 Task: Sort the products in the category "Sun Protection & Bug Spray" by unit price (high first).
Action: Mouse moved to (285, 143)
Screenshot: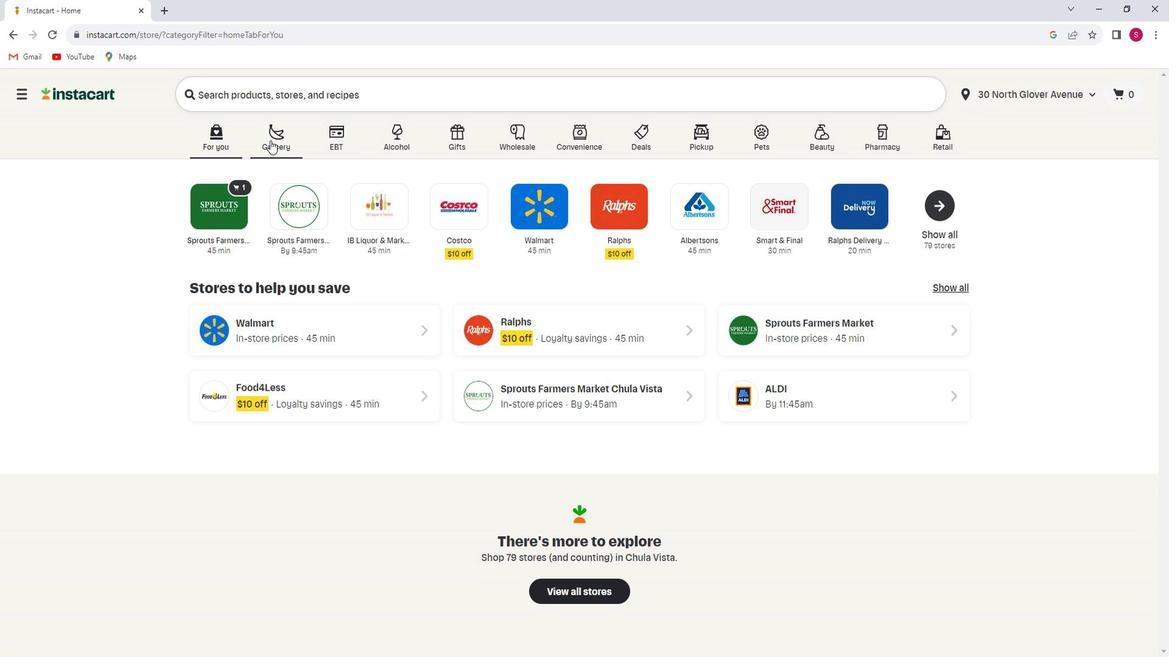 
Action: Mouse pressed left at (285, 143)
Screenshot: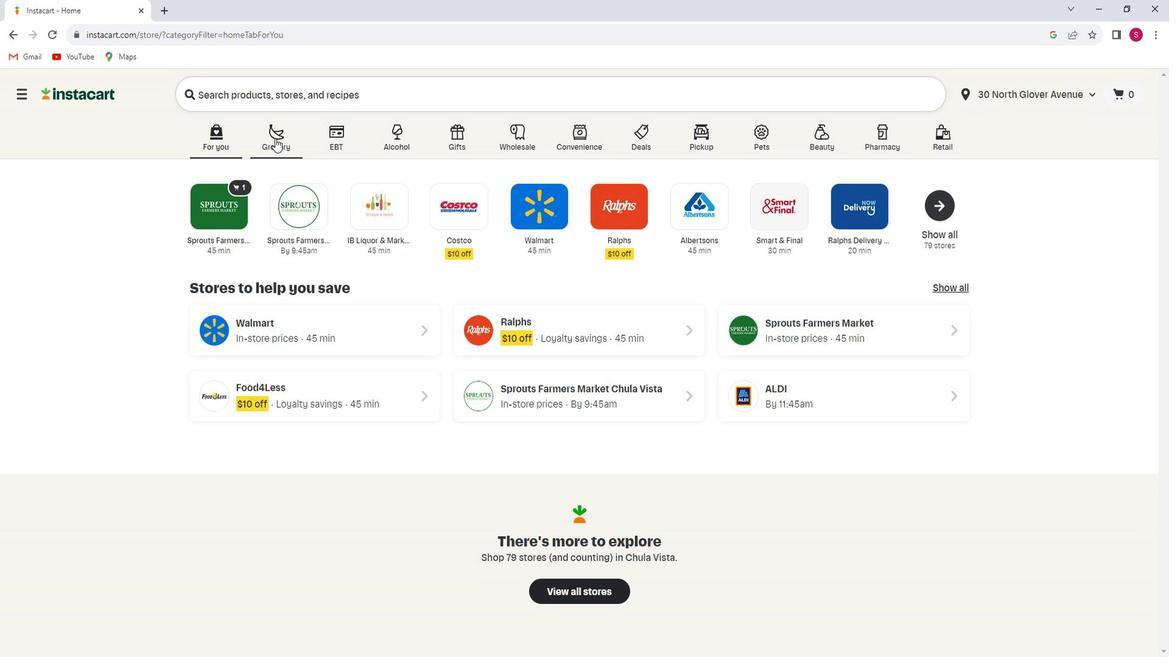 
Action: Mouse moved to (311, 355)
Screenshot: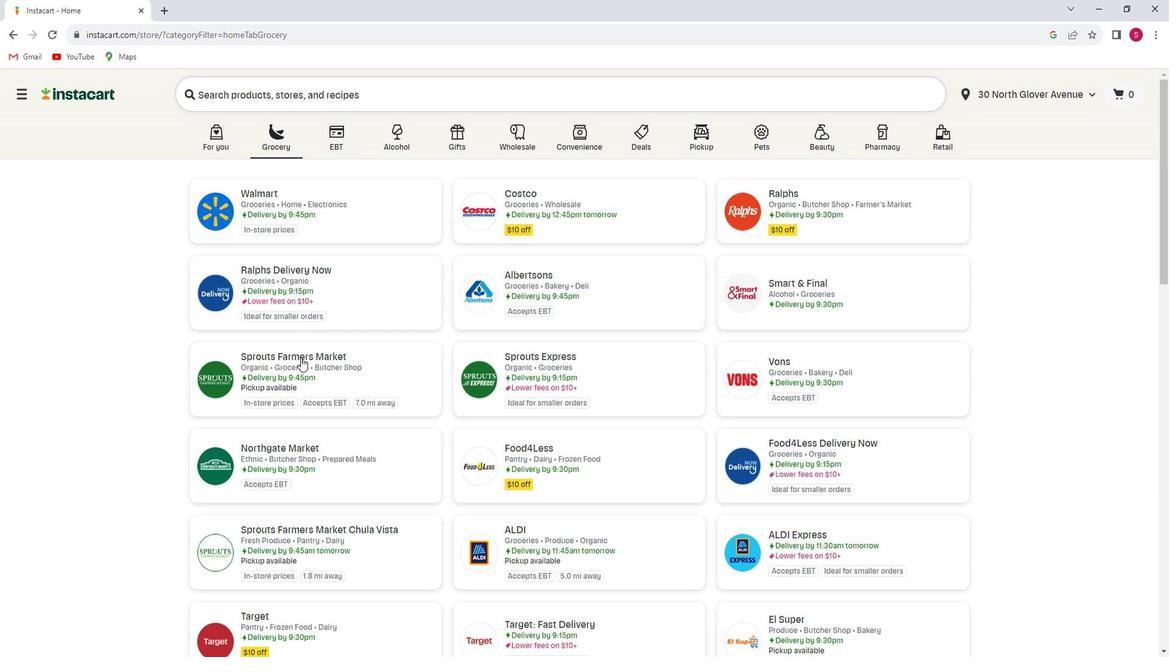 
Action: Mouse pressed left at (311, 355)
Screenshot: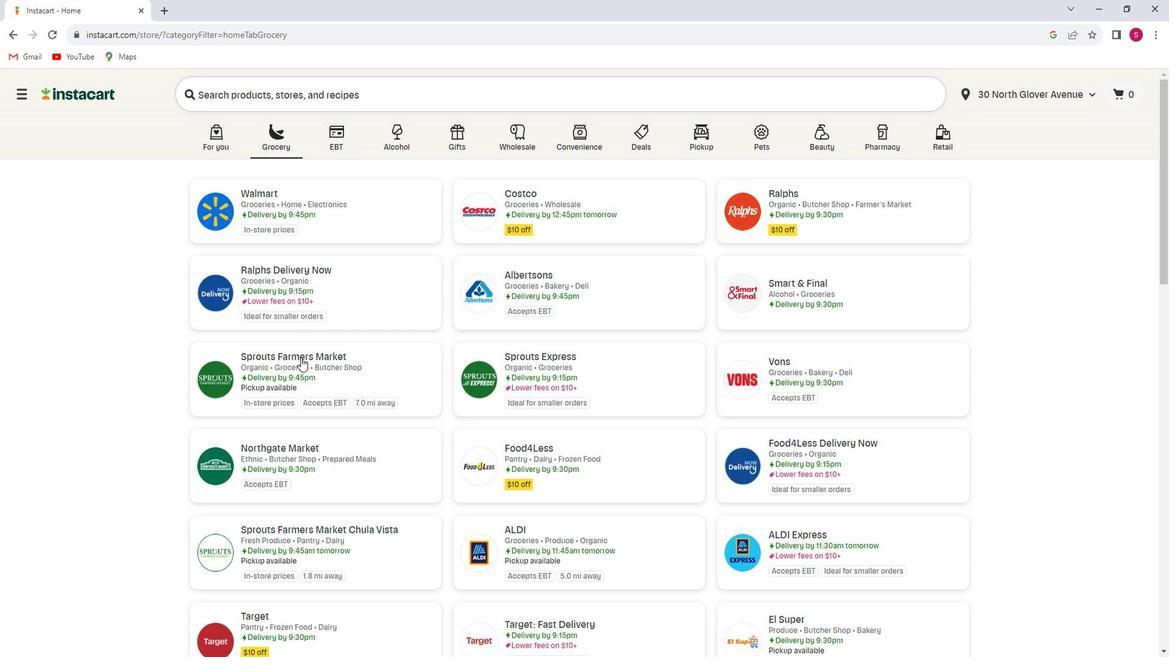 
Action: Mouse moved to (138, 419)
Screenshot: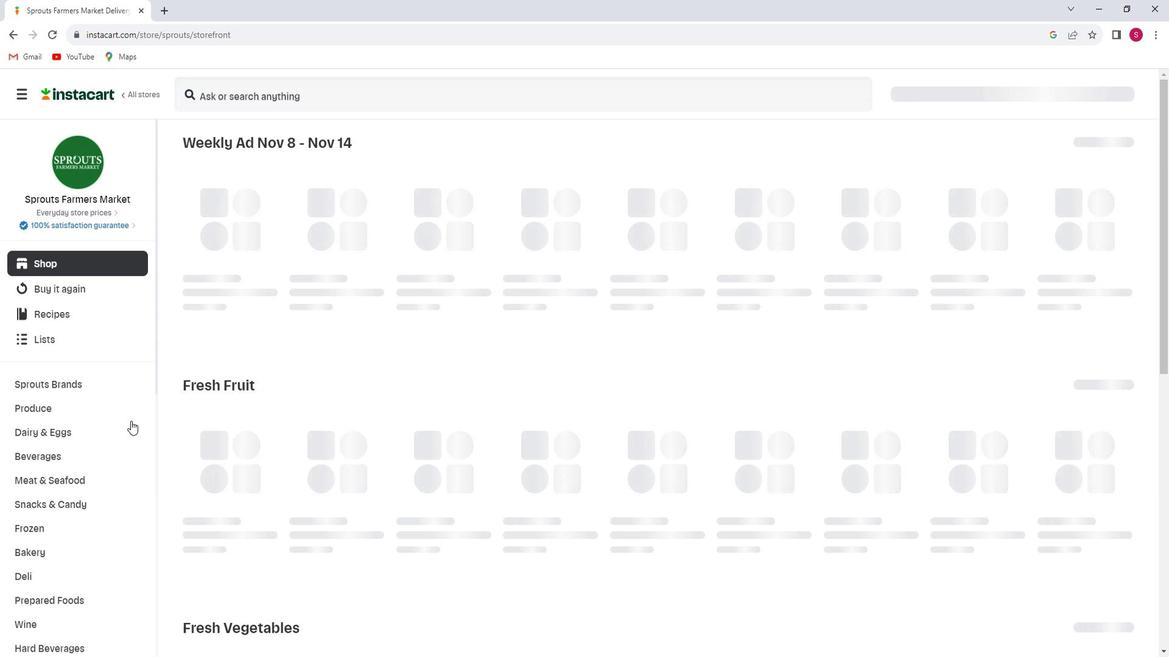 
Action: Mouse scrolled (138, 418) with delta (0, 0)
Screenshot: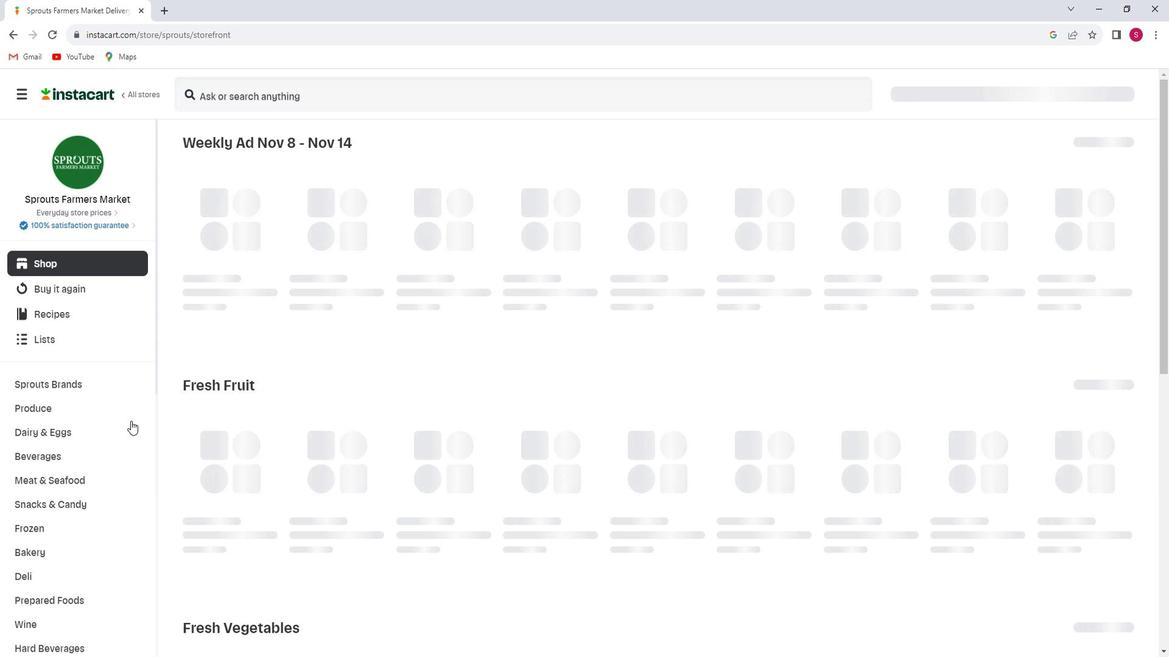 
Action: Mouse moved to (137, 420)
Screenshot: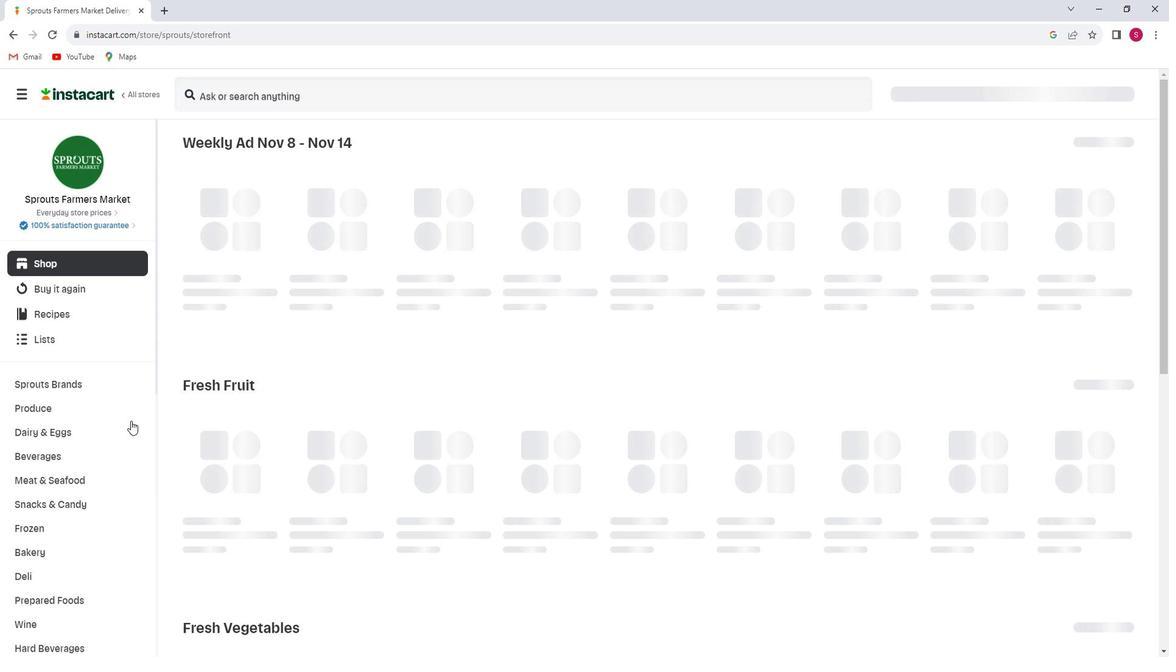 
Action: Mouse scrolled (137, 419) with delta (0, 0)
Screenshot: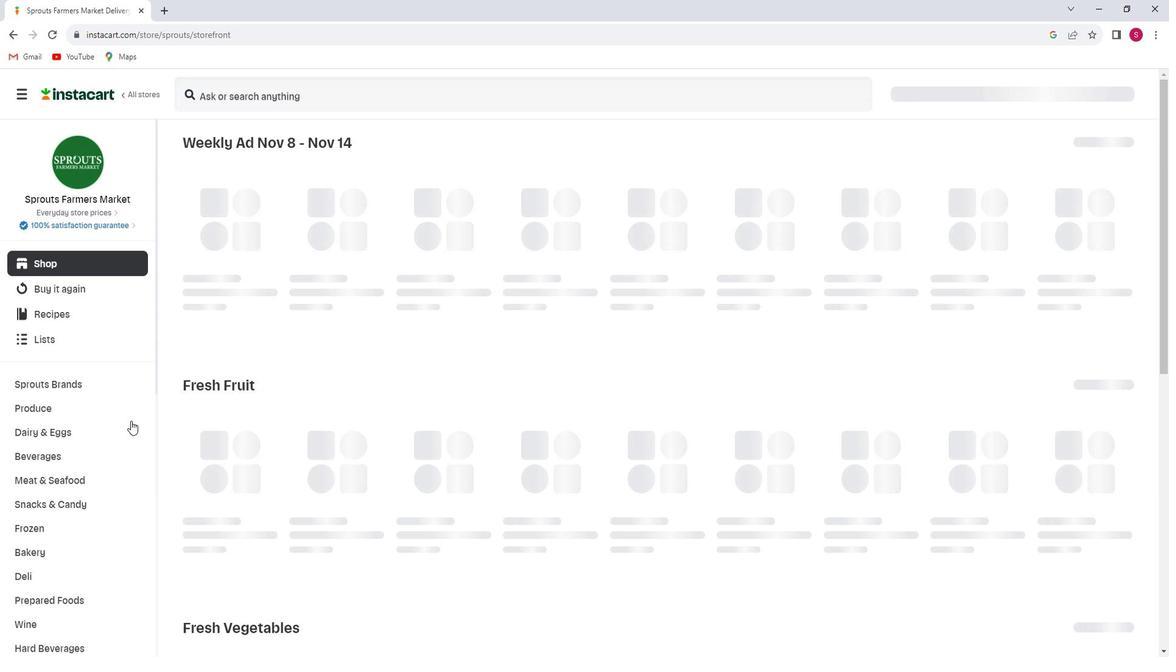 
Action: Mouse moved to (136, 421)
Screenshot: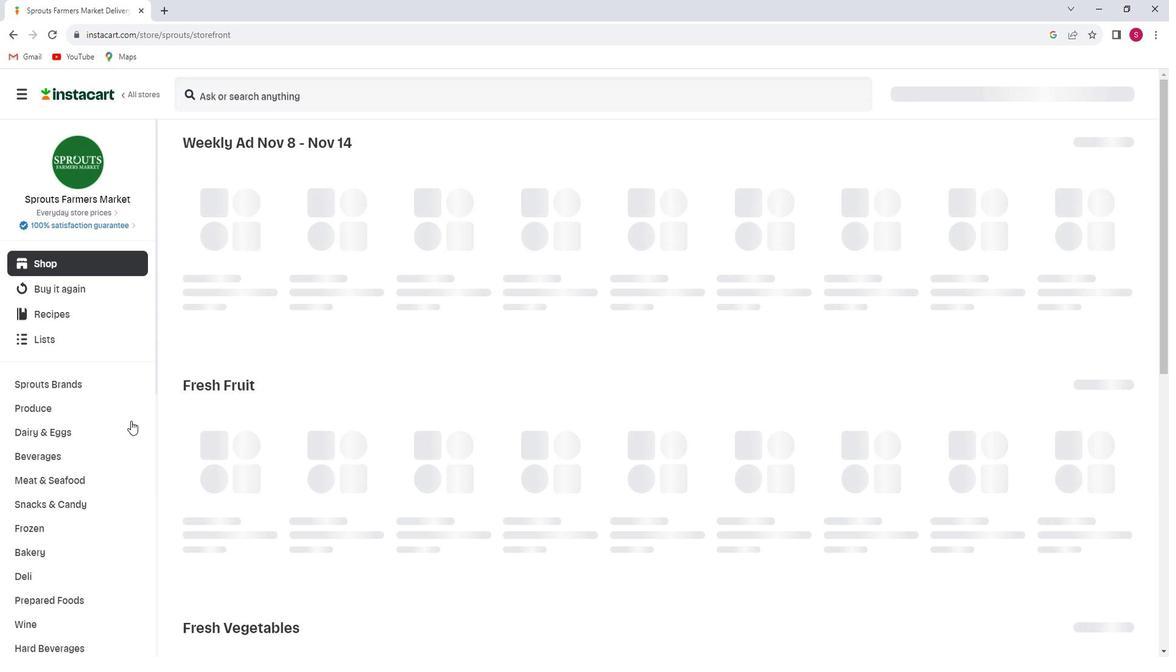 
Action: Mouse scrolled (136, 420) with delta (0, 0)
Screenshot: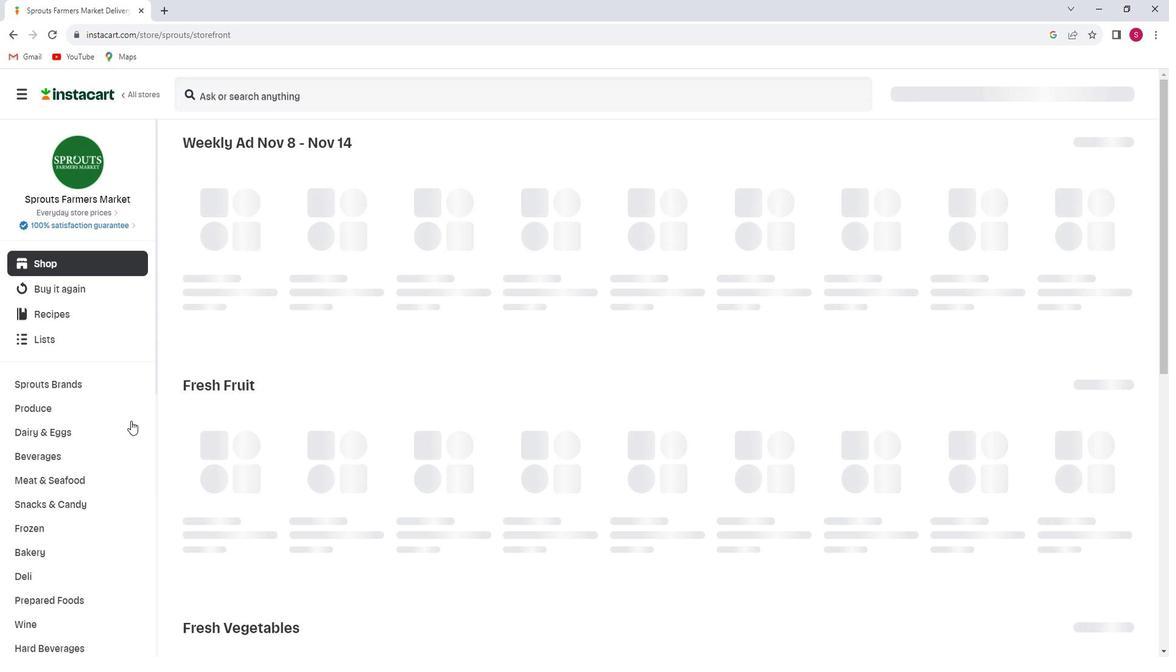 
Action: Mouse moved to (136, 421)
Screenshot: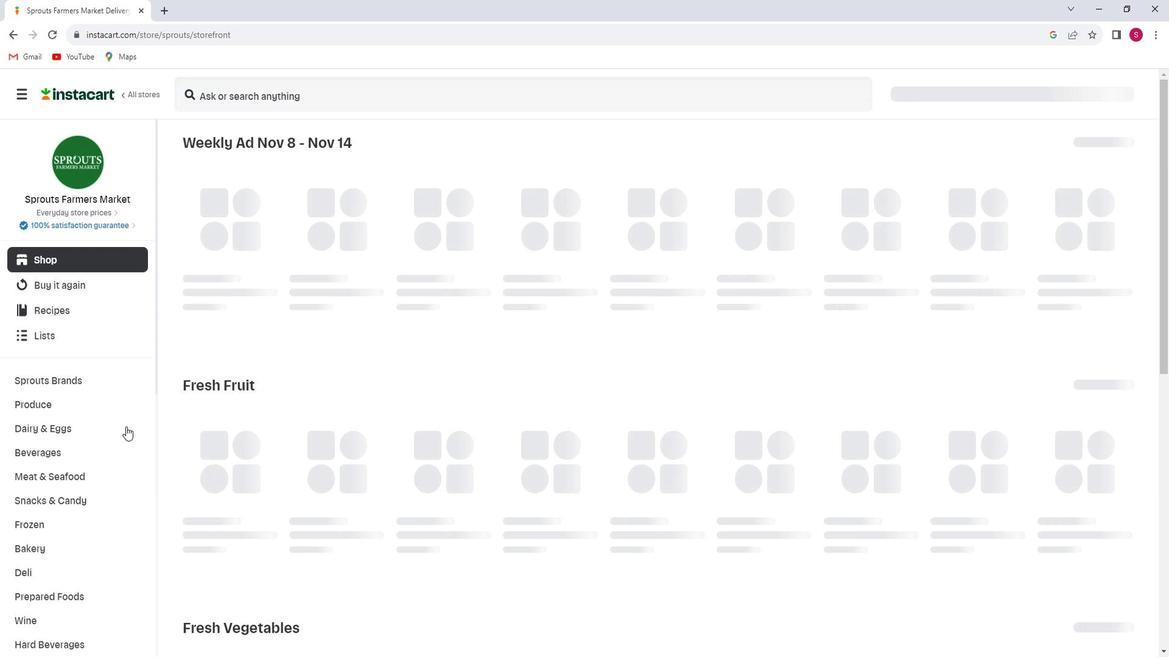 
Action: Mouse scrolled (136, 420) with delta (0, 0)
Screenshot: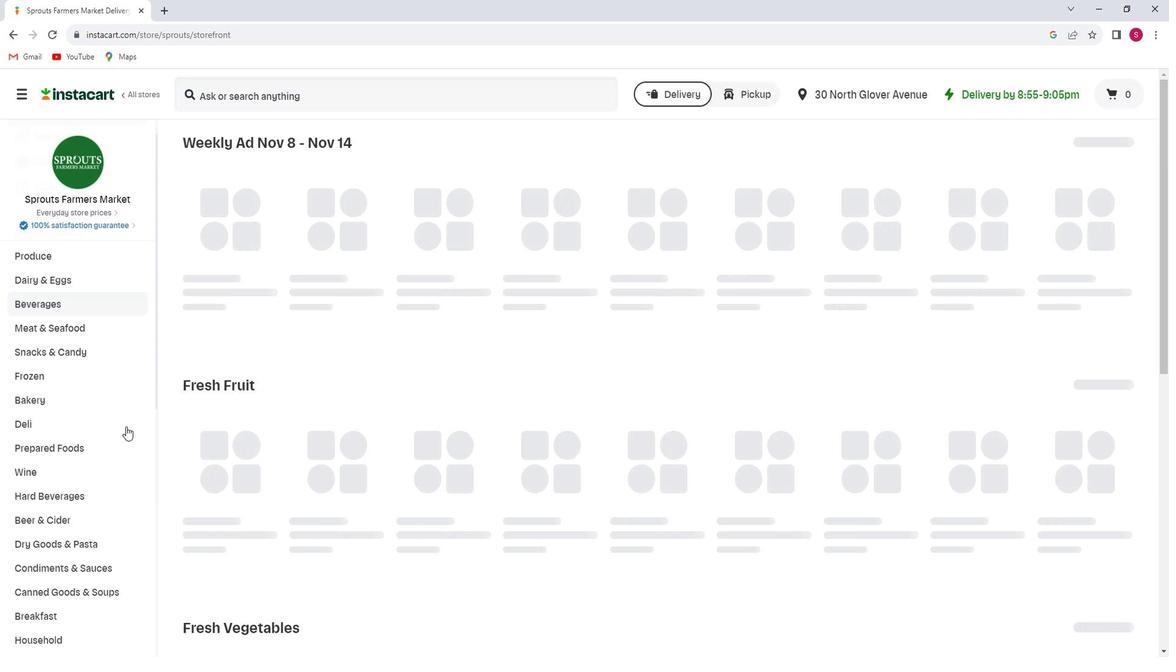 
Action: Mouse scrolled (136, 420) with delta (0, 0)
Screenshot: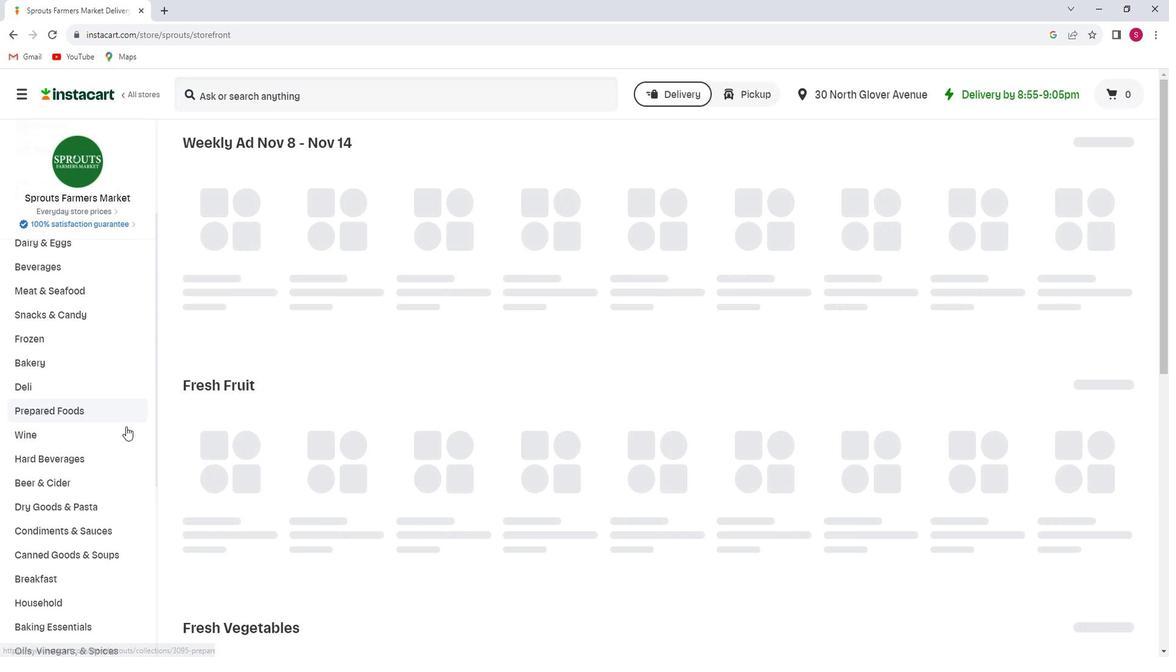 
Action: Mouse moved to (104, 444)
Screenshot: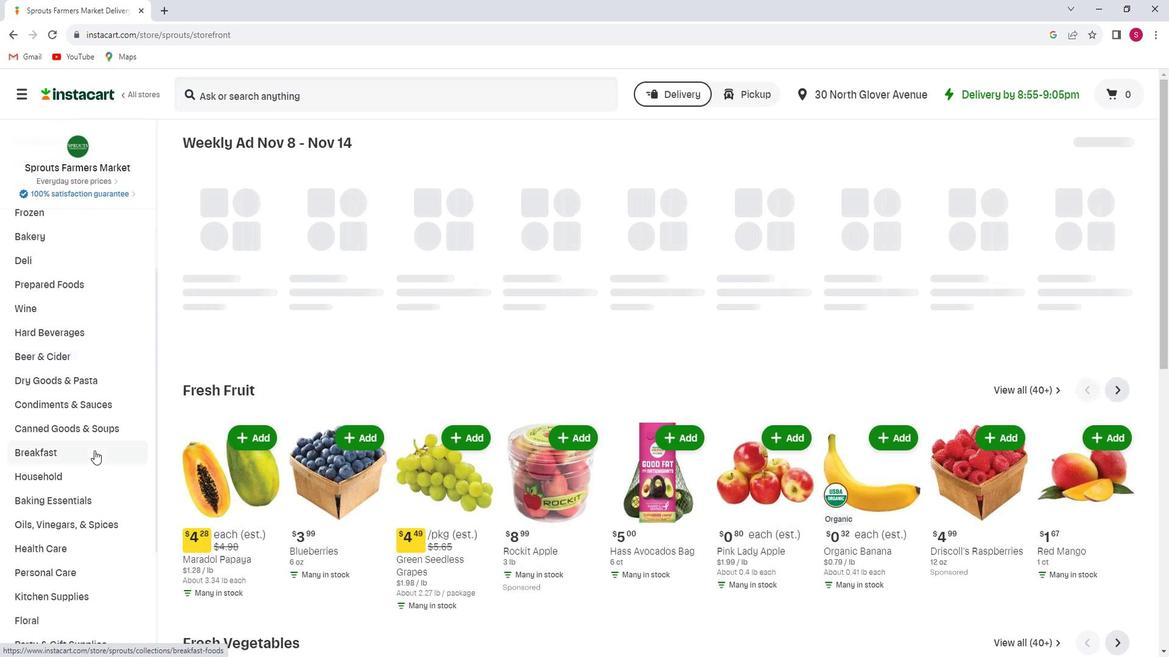
Action: Mouse scrolled (104, 444) with delta (0, 0)
Screenshot: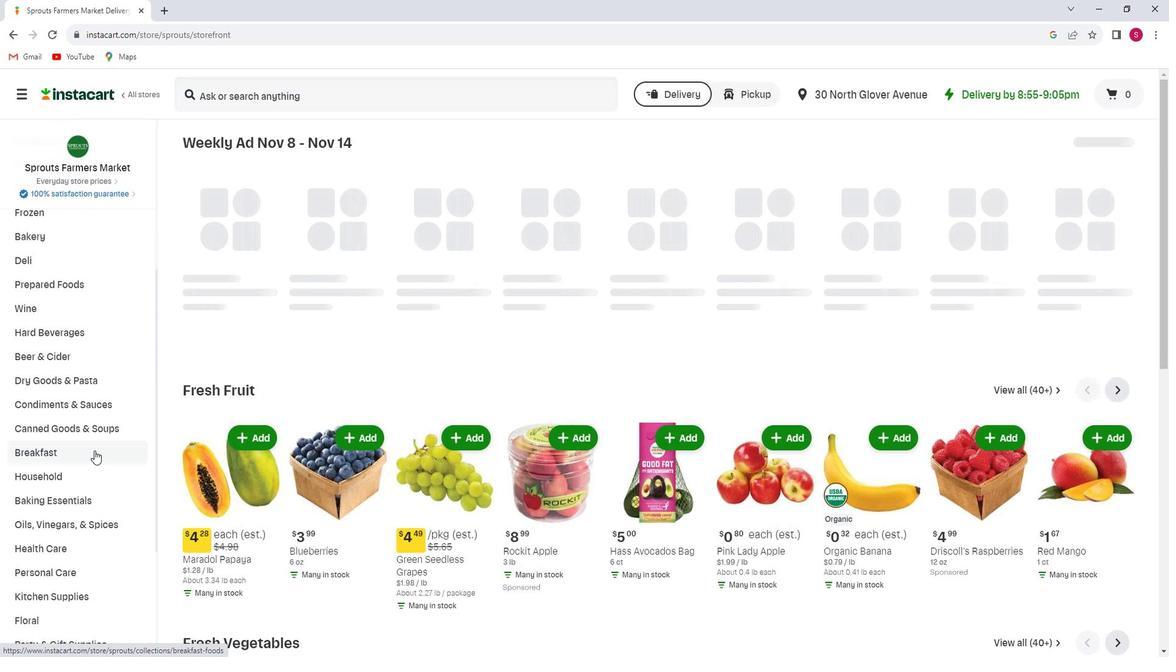 
Action: Mouse moved to (74, 500)
Screenshot: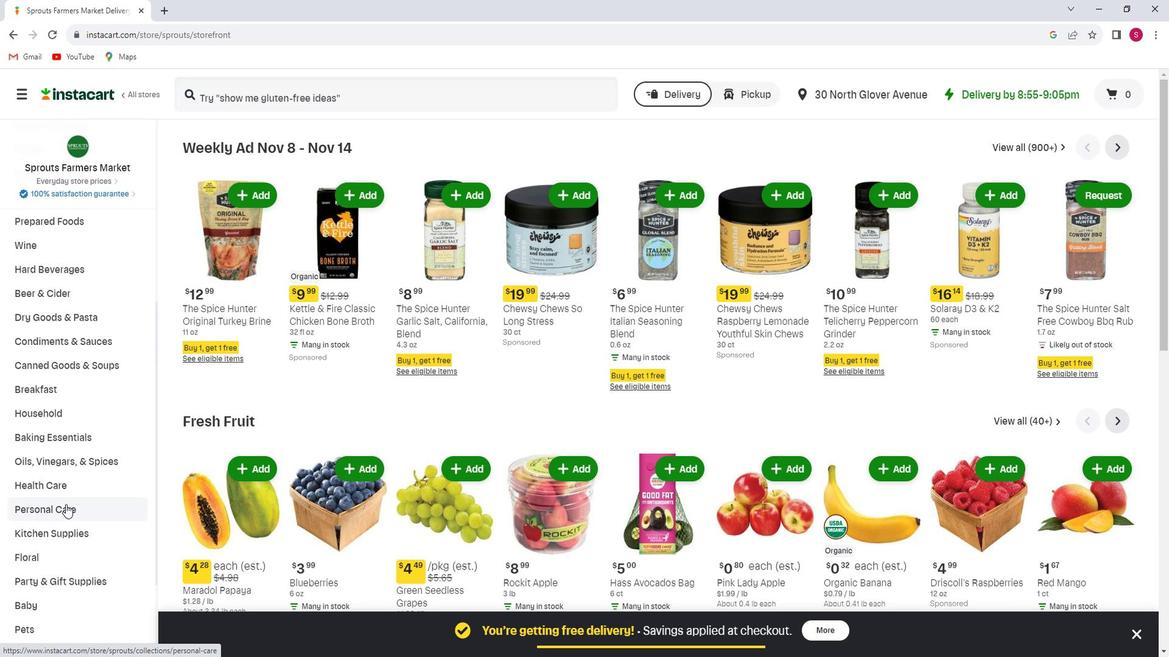 
Action: Mouse pressed left at (74, 500)
Screenshot: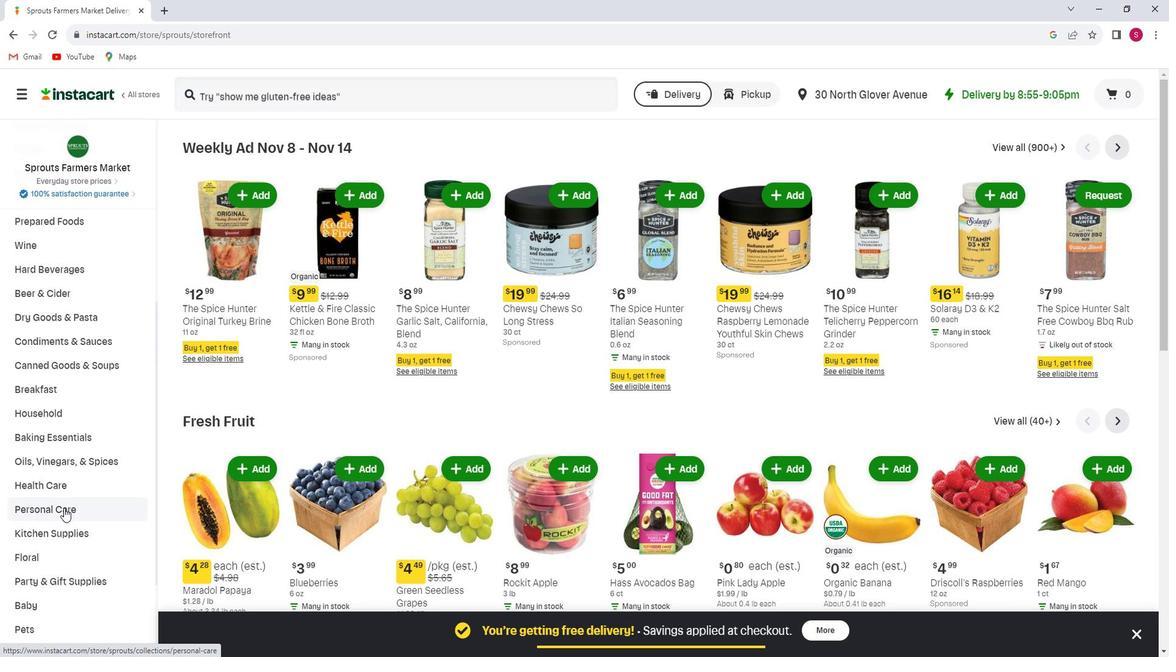 
Action: Mouse moved to (975, 181)
Screenshot: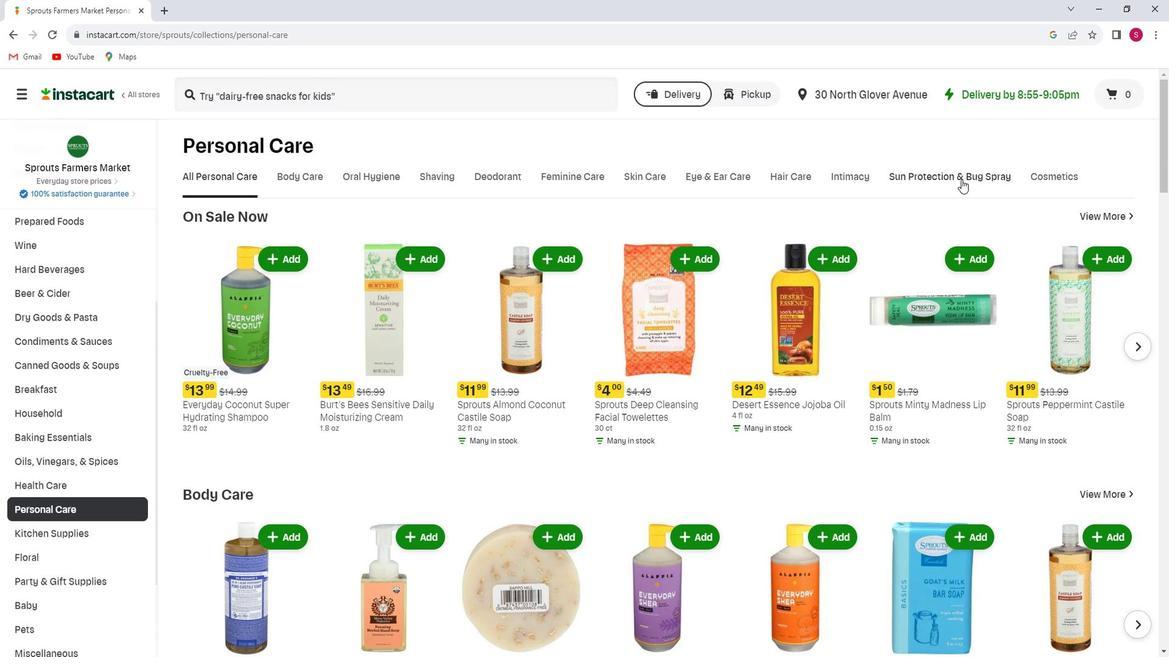 
Action: Mouse pressed left at (975, 181)
Screenshot: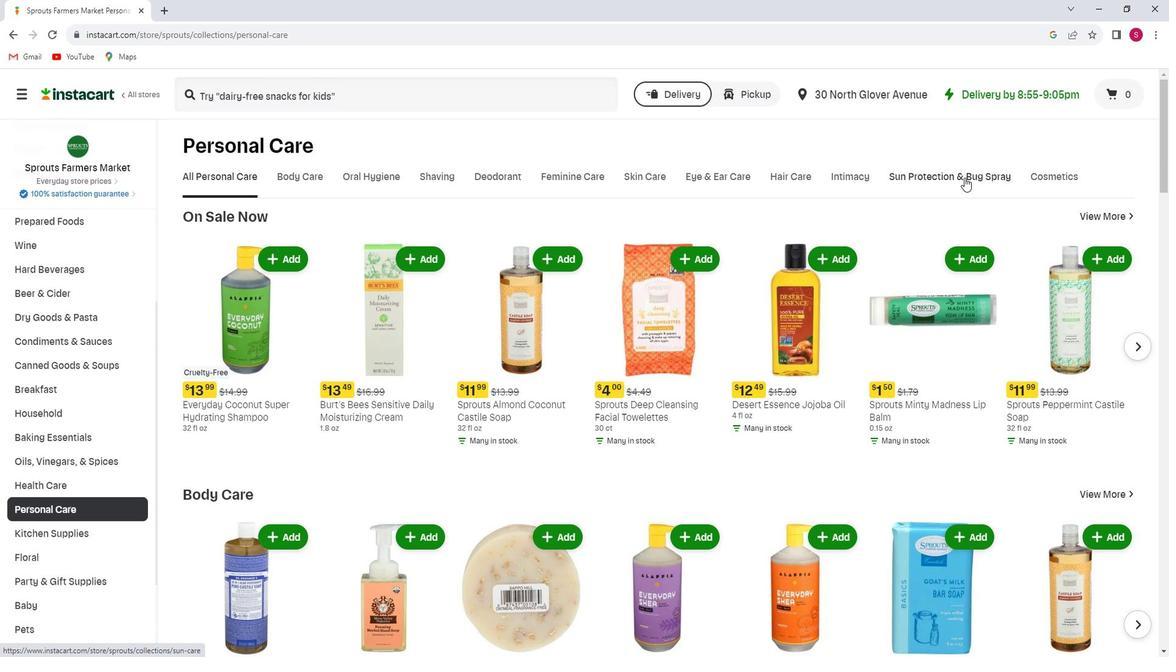 
Action: Mouse moved to (1075, 282)
Screenshot: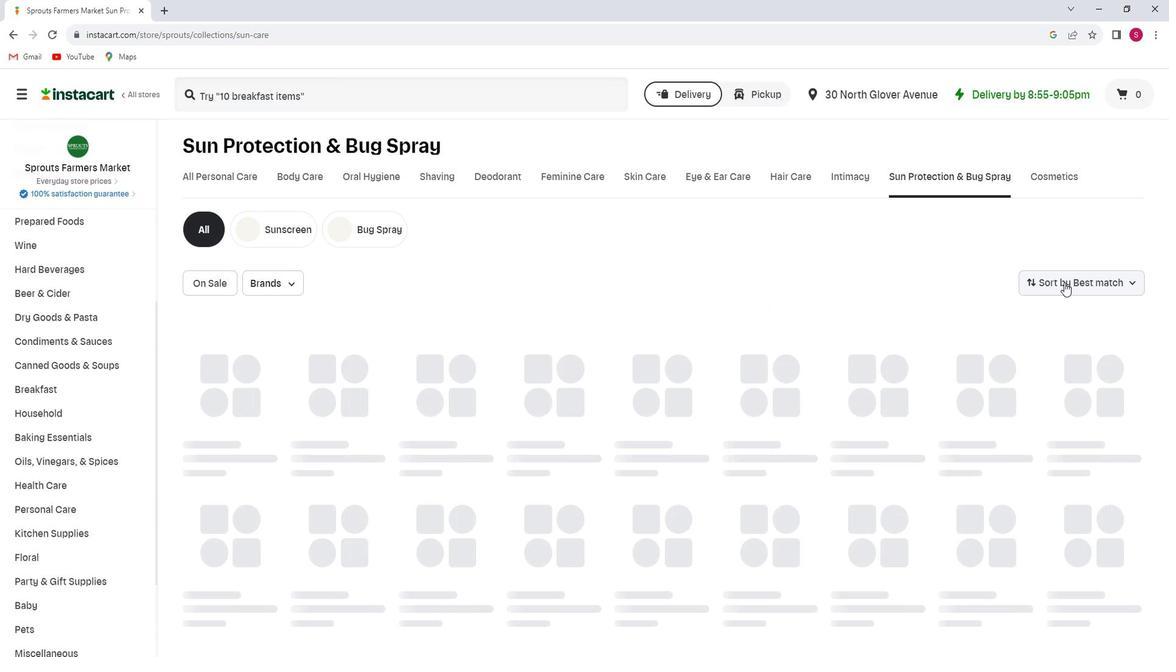 
Action: Mouse pressed left at (1075, 282)
Screenshot: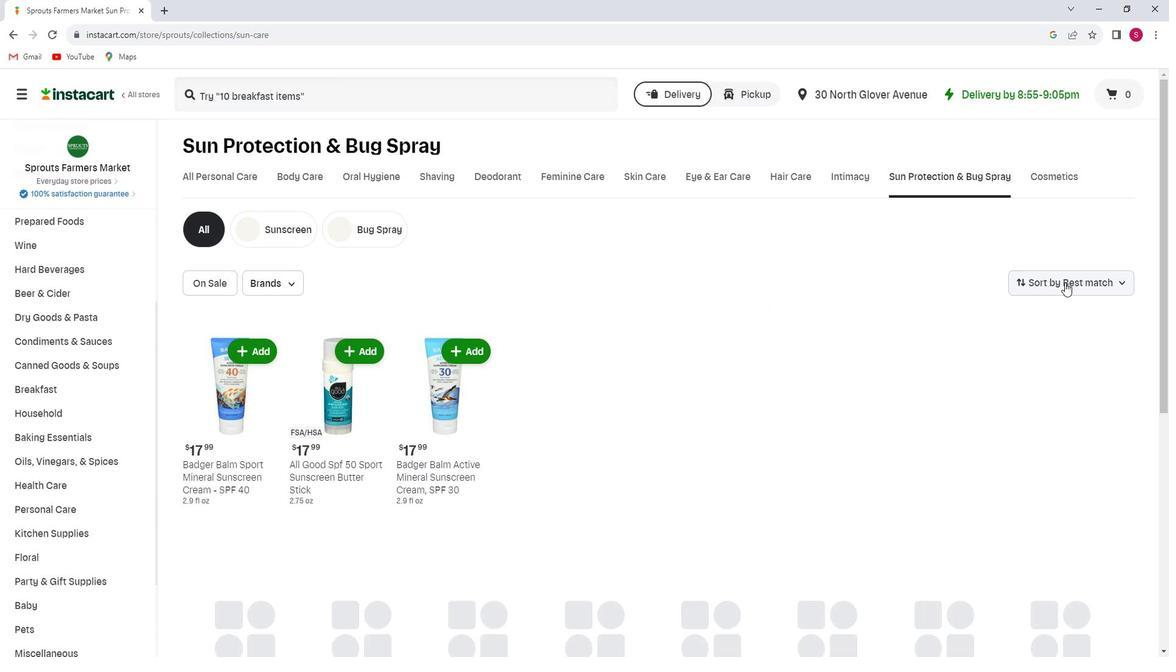
Action: Mouse moved to (1096, 429)
Screenshot: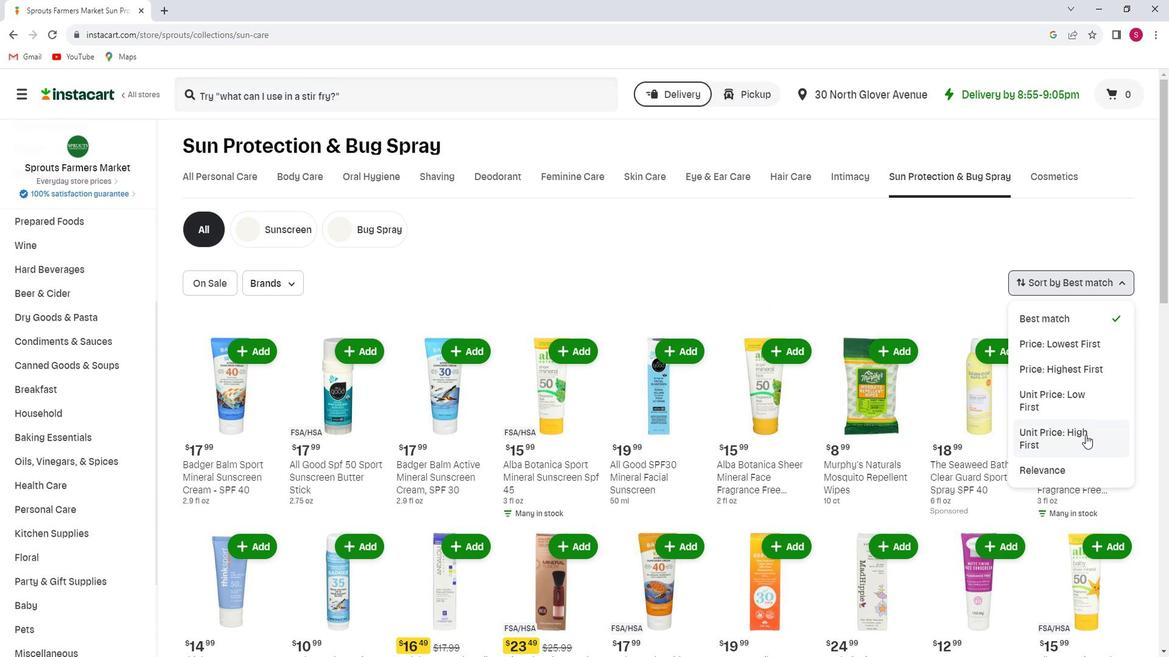 
Action: Mouse pressed left at (1096, 429)
Screenshot: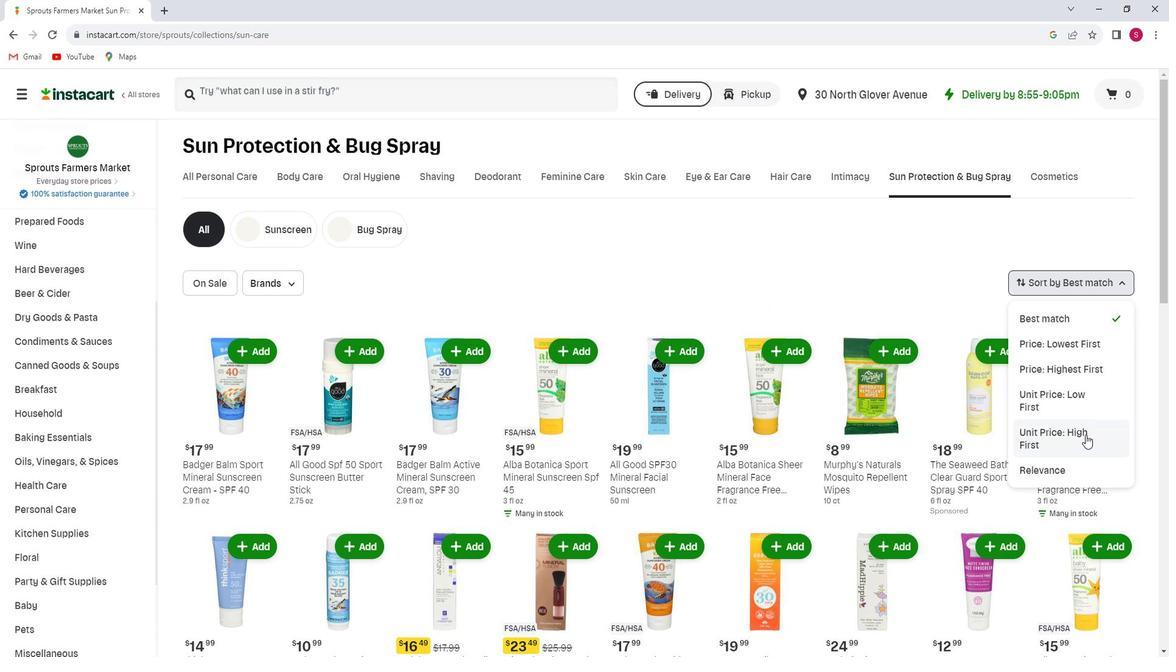 
